 Task: Create a new meeting invitation for June 26, 2023, from 8:00 AM to 8:30 AM and use the Immersive Reader feature.
Action: Mouse moved to (11, 53)
Screenshot: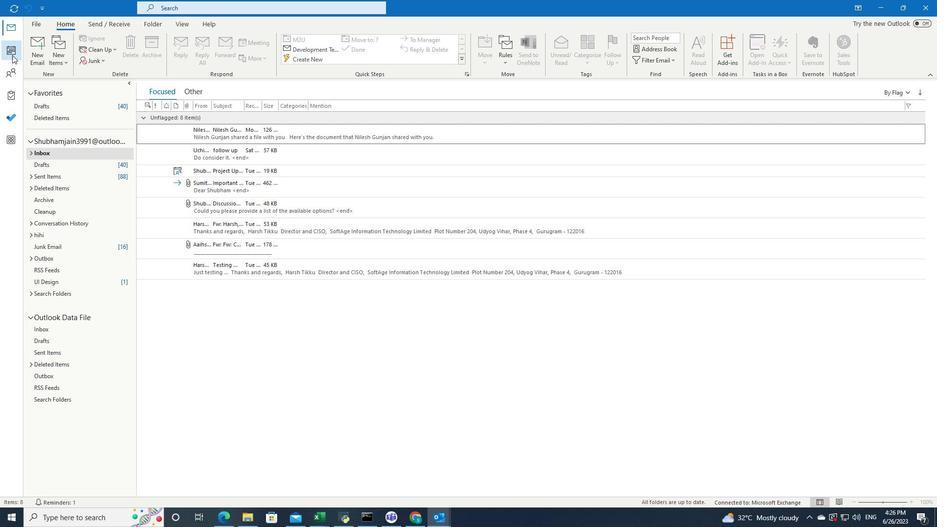 
Action: Mouse pressed left at (11, 53)
Screenshot: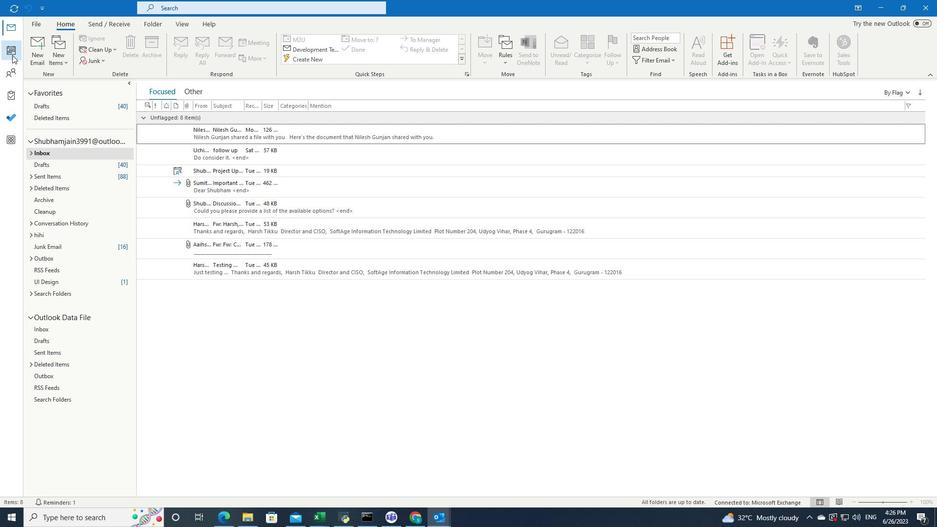 
Action: Mouse moved to (75, 52)
Screenshot: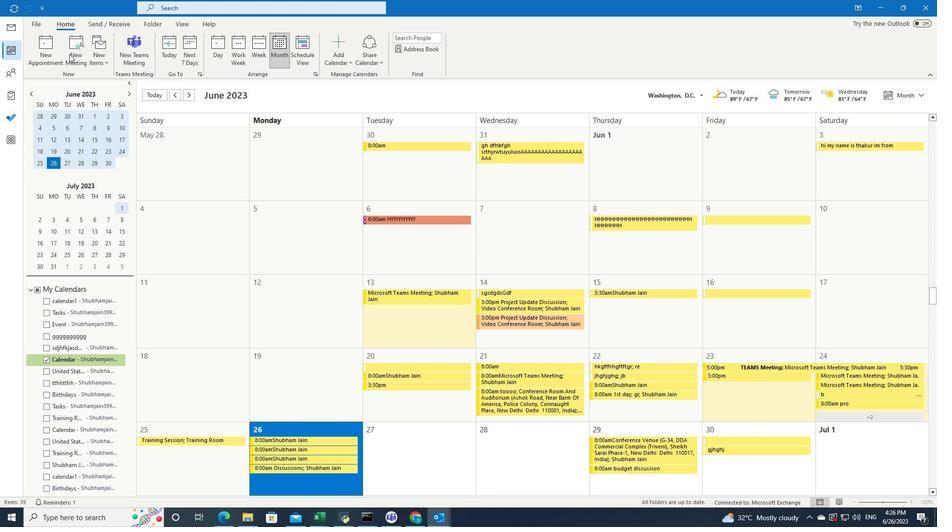
Action: Mouse pressed left at (75, 52)
Screenshot: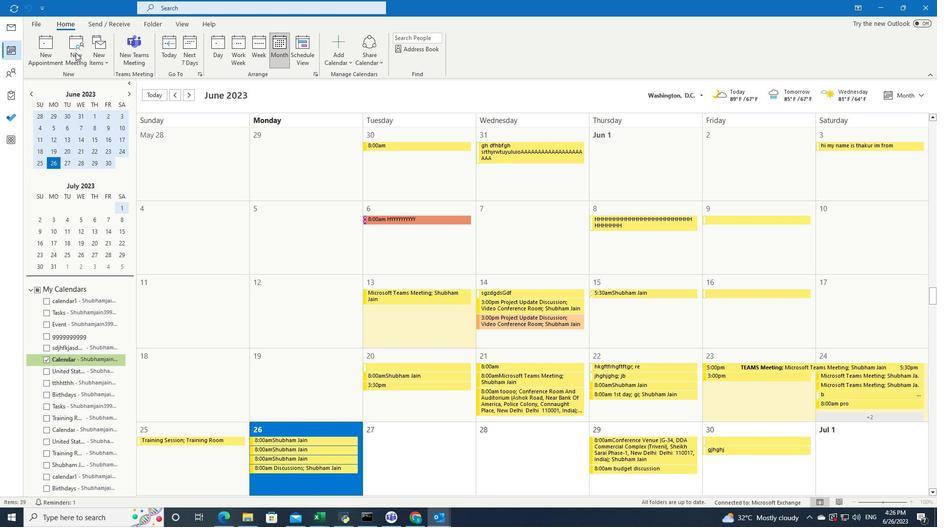 
Action: Mouse pressed left at (75, 52)
Screenshot: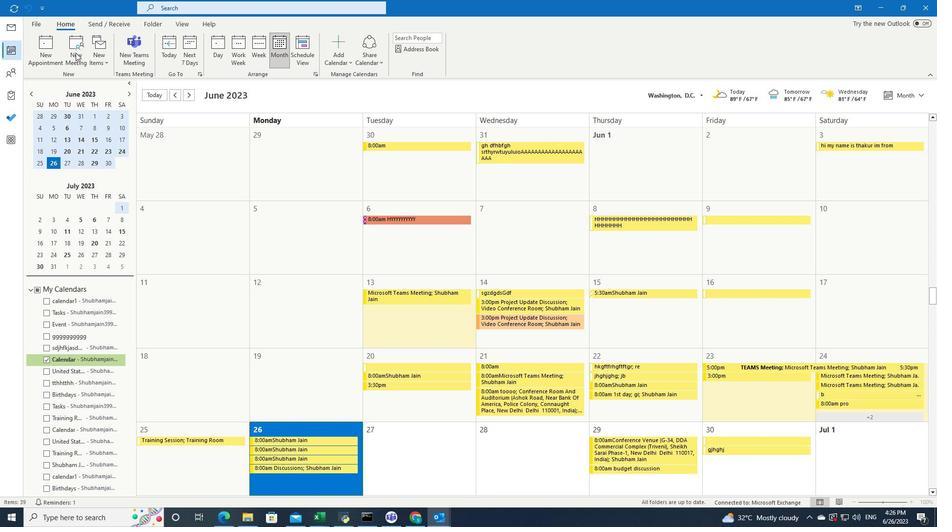 
Action: Mouse moved to (514, 54)
Screenshot: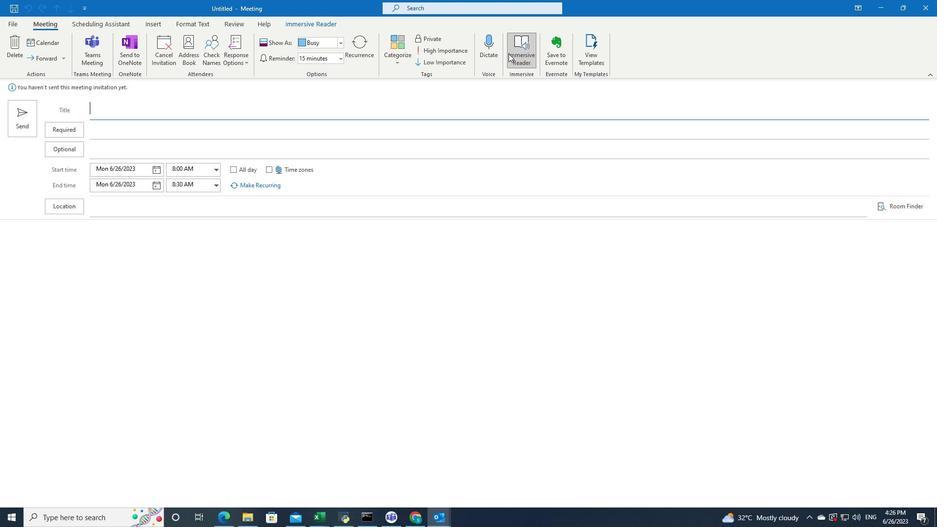 
Action: Mouse pressed left at (514, 54)
Screenshot: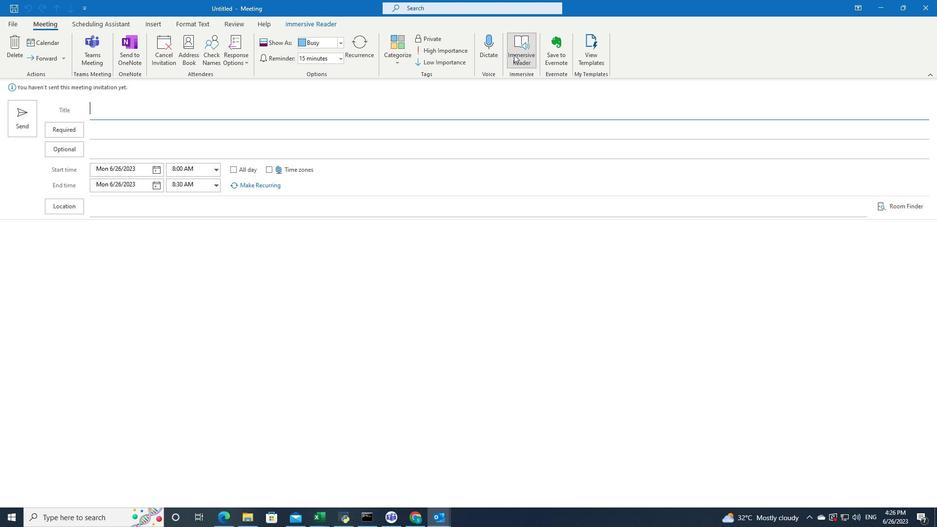 
Action: Mouse pressed left at (514, 54)
Screenshot: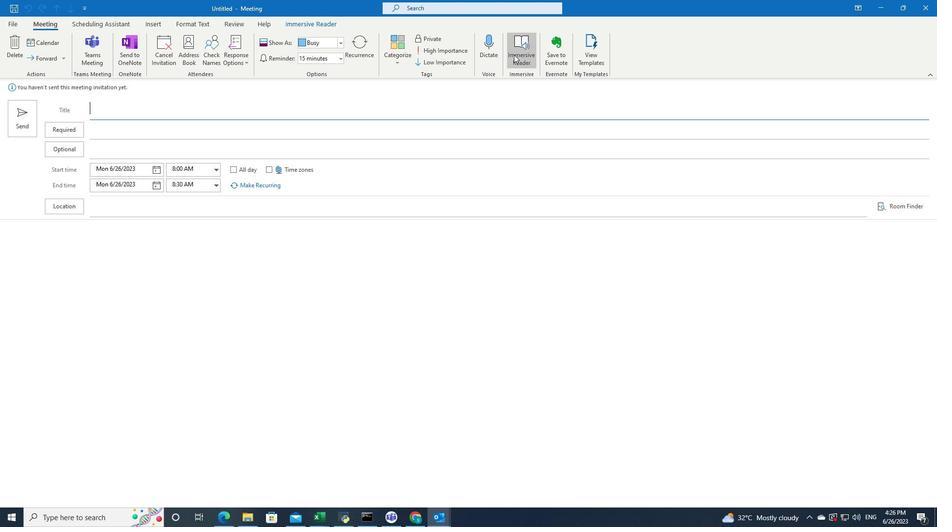 
Action: Mouse moved to (39, 295)
Screenshot: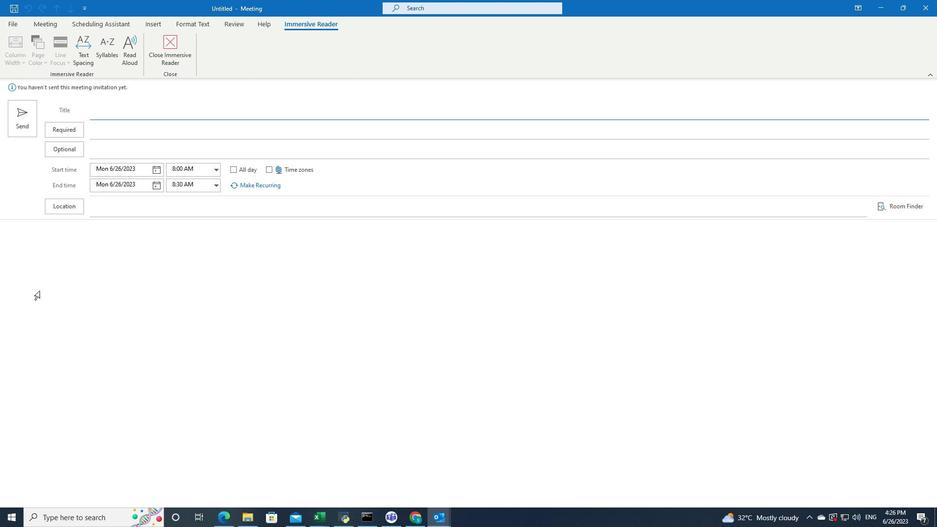
Action: Mouse pressed left at (39, 295)
Screenshot: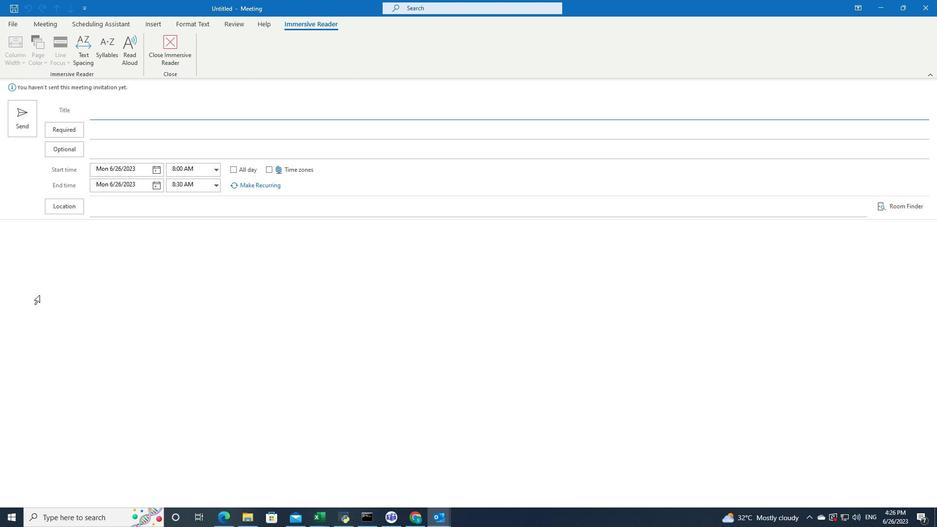 
Action: Mouse moved to (20, 62)
Screenshot: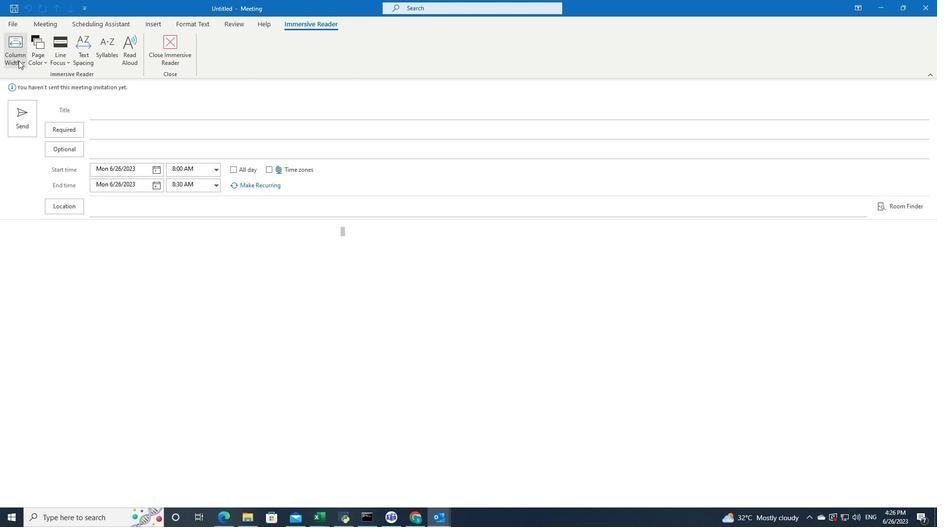 
Action: Mouse pressed left at (20, 62)
Screenshot: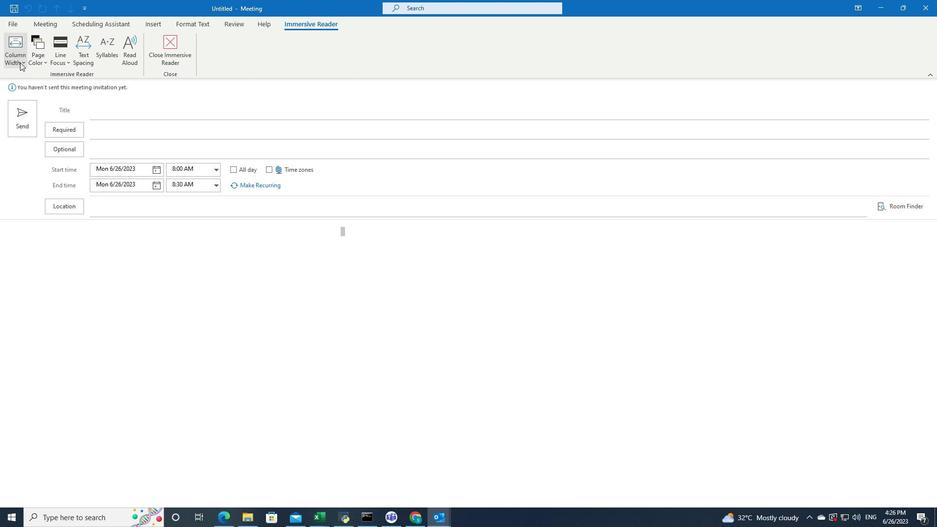 
Action: Mouse moved to (33, 127)
Screenshot: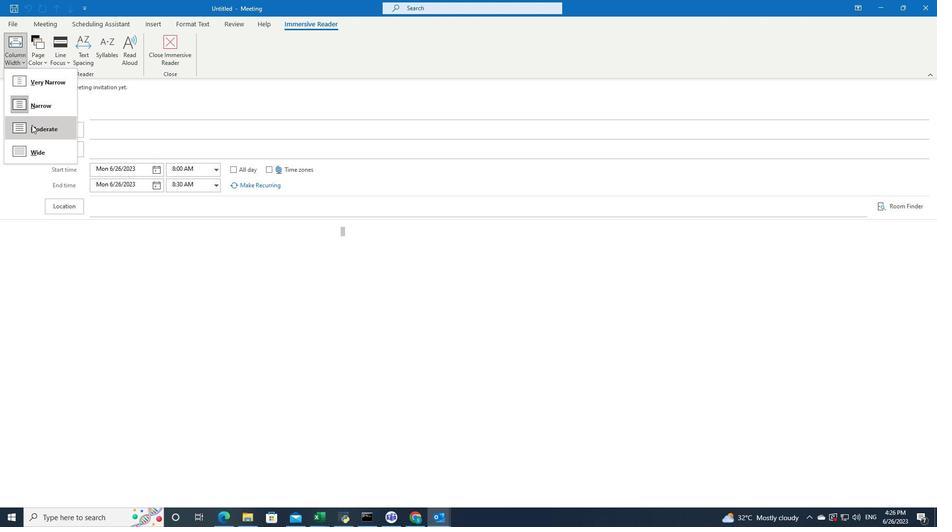 
Action: Mouse pressed left at (33, 127)
Screenshot: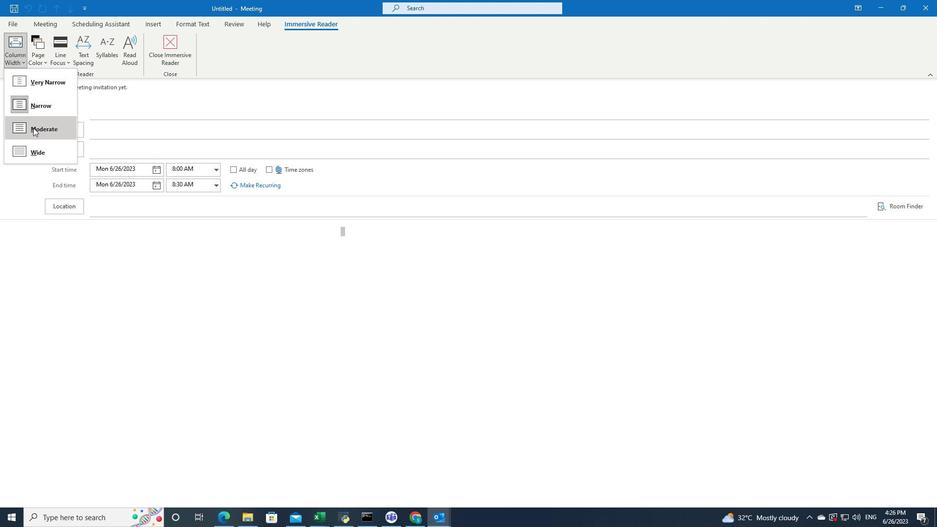 
